Task: Add Bluebonnet Vitamin B-12 to the cart.
Action: Mouse pressed left at (22, 65)
Screenshot: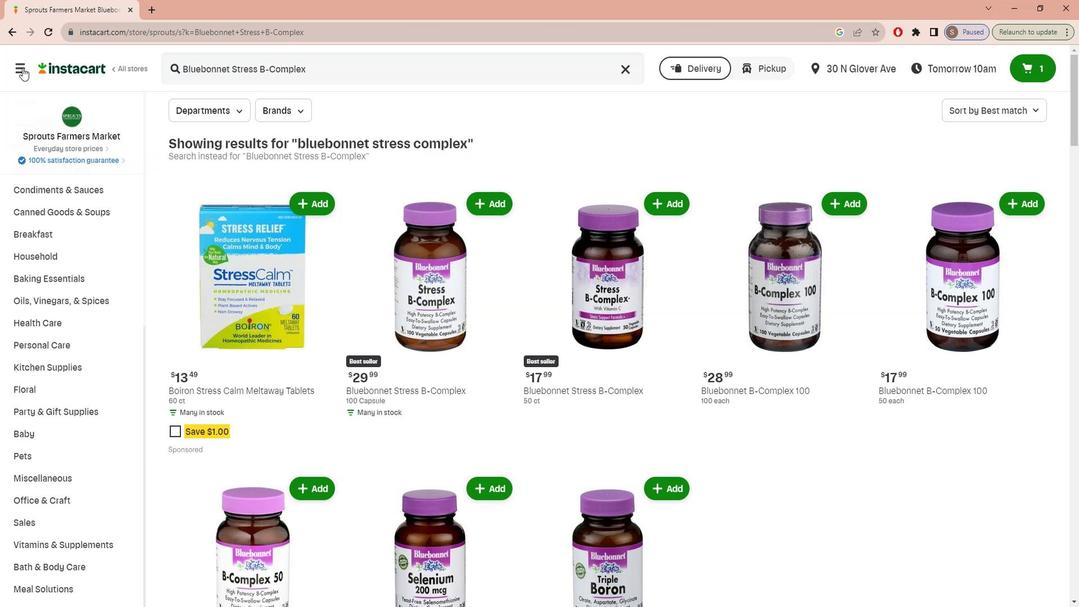 
Action: Mouse moved to (26, 137)
Screenshot: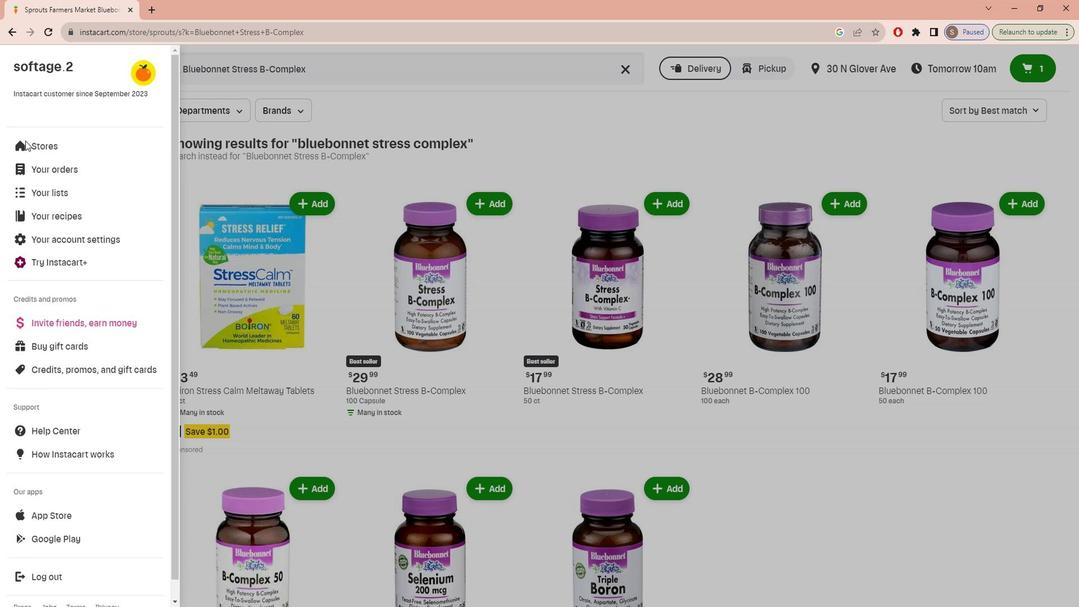 
Action: Mouse pressed left at (26, 137)
Screenshot: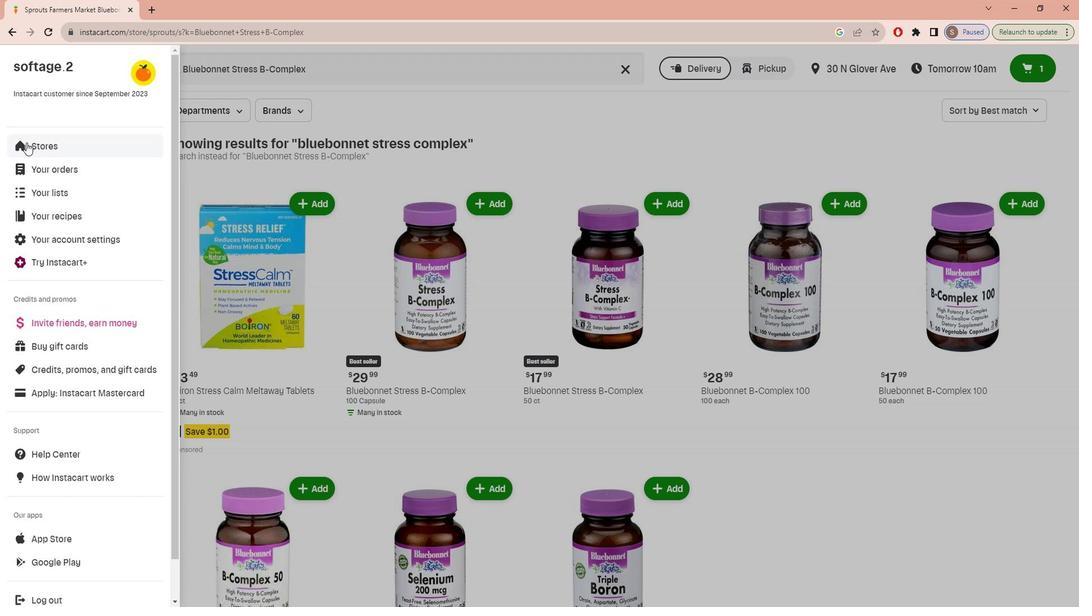 
Action: Mouse moved to (265, 119)
Screenshot: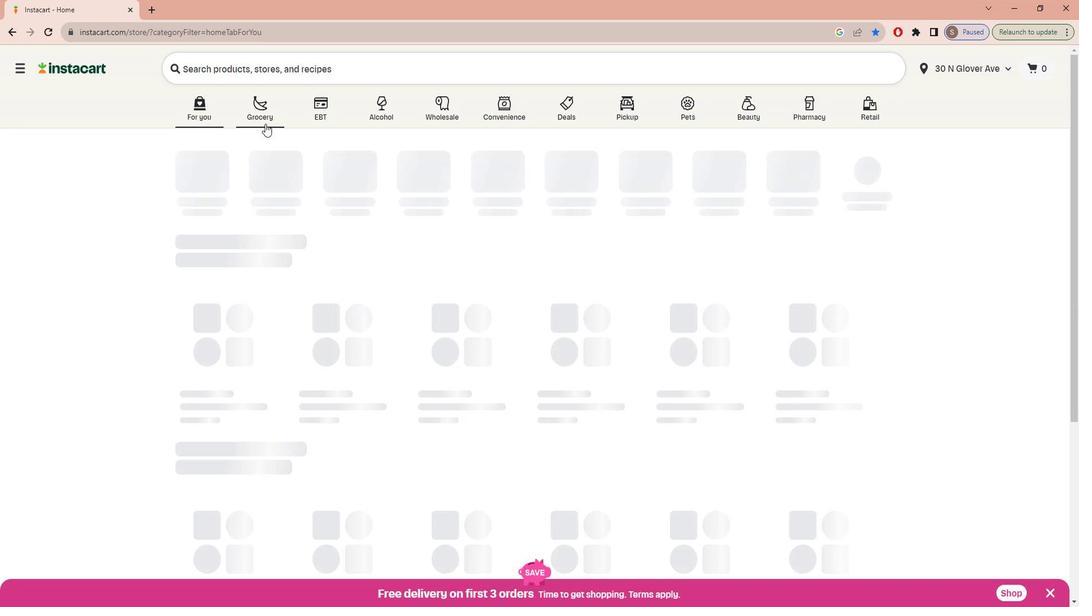 
Action: Mouse pressed left at (265, 119)
Screenshot: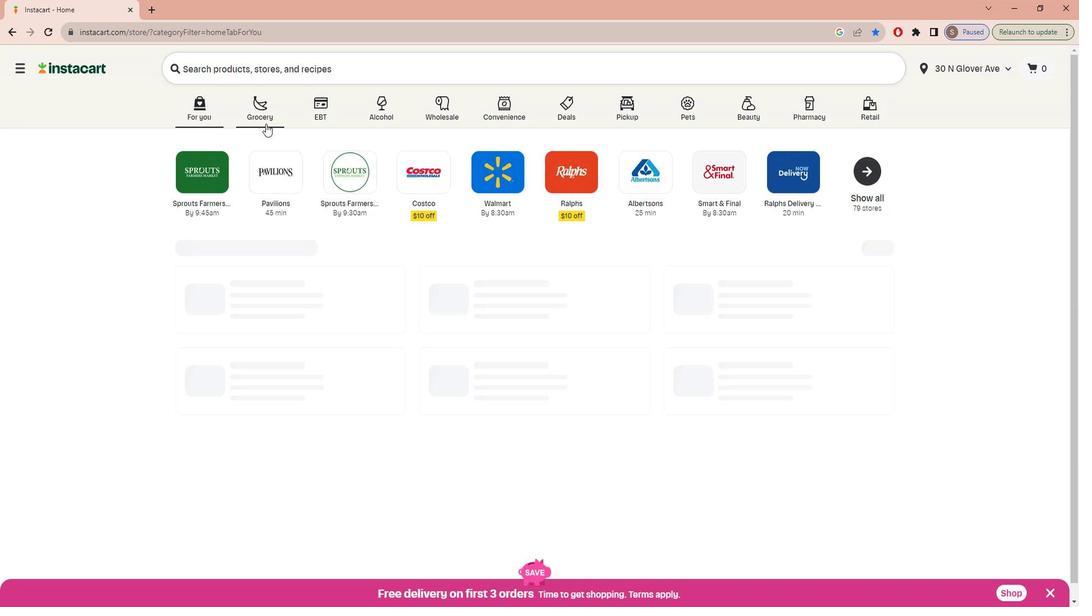 
Action: Mouse moved to (253, 341)
Screenshot: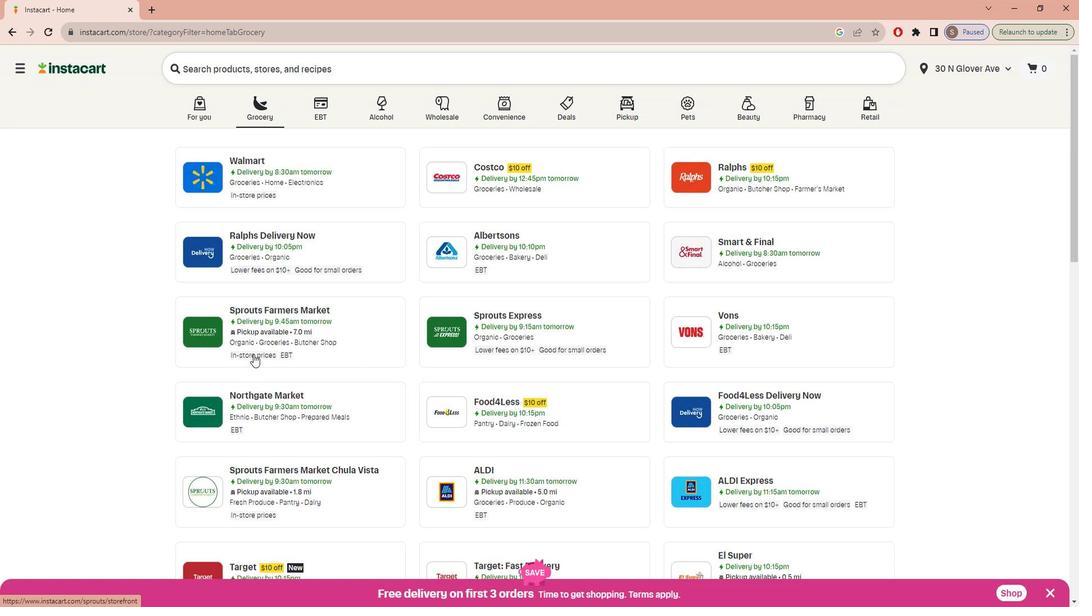 
Action: Mouse pressed left at (253, 341)
Screenshot: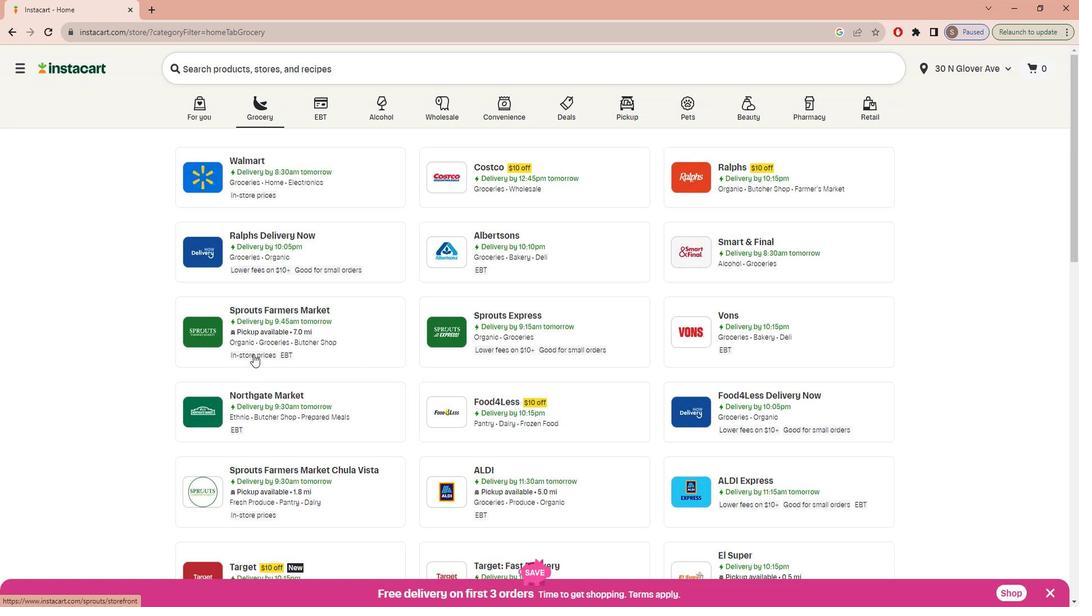 
Action: Mouse moved to (98, 453)
Screenshot: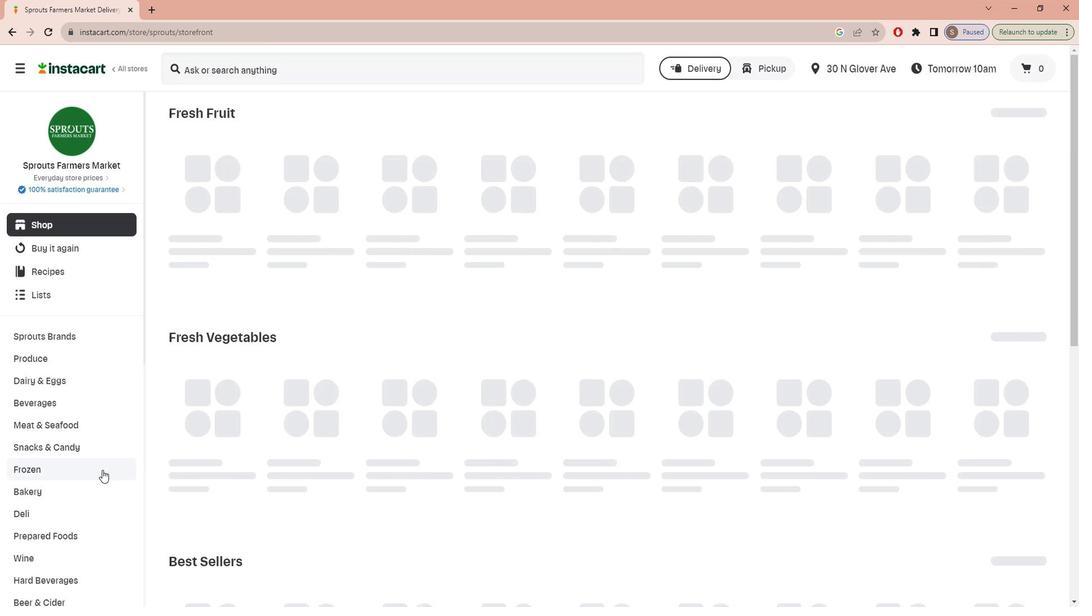 
Action: Mouse scrolled (98, 453) with delta (0, 0)
Screenshot: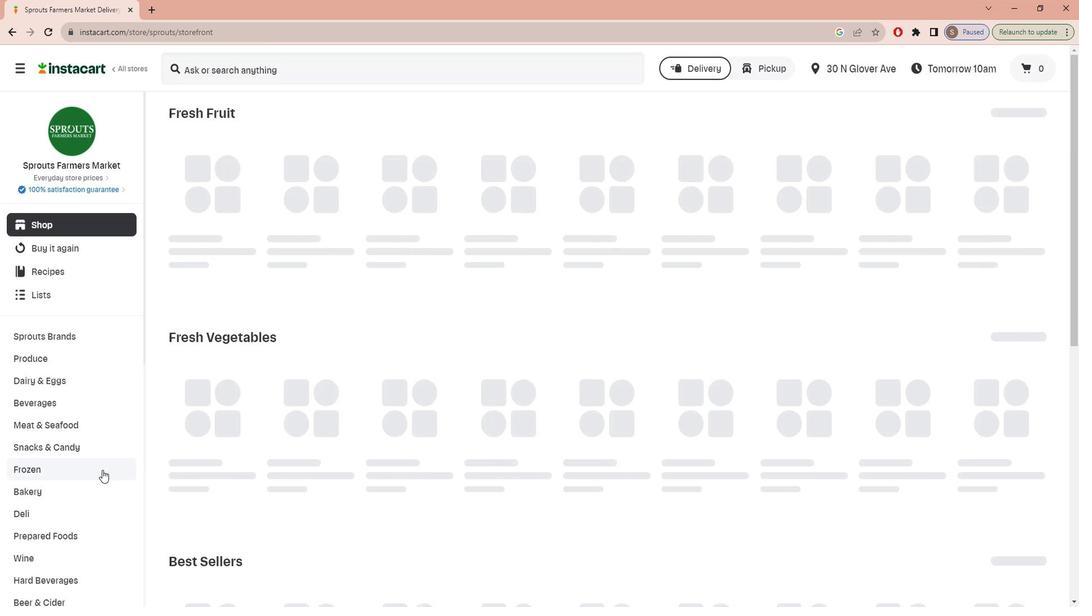 
Action: Mouse moved to (96, 455)
Screenshot: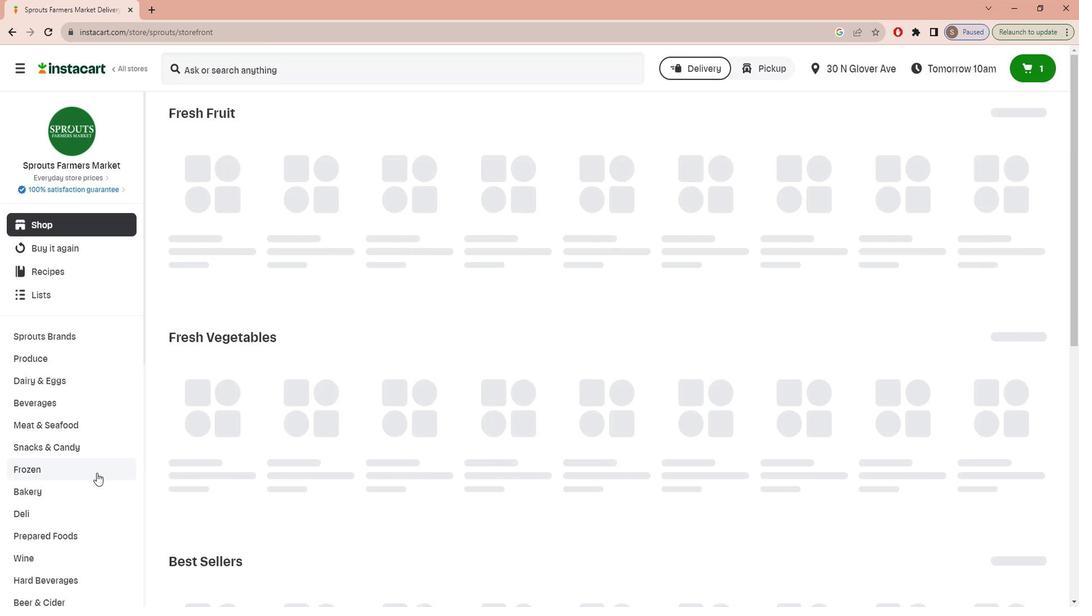 
Action: Mouse scrolled (96, 454) with delta (0, 0)
Screenshot: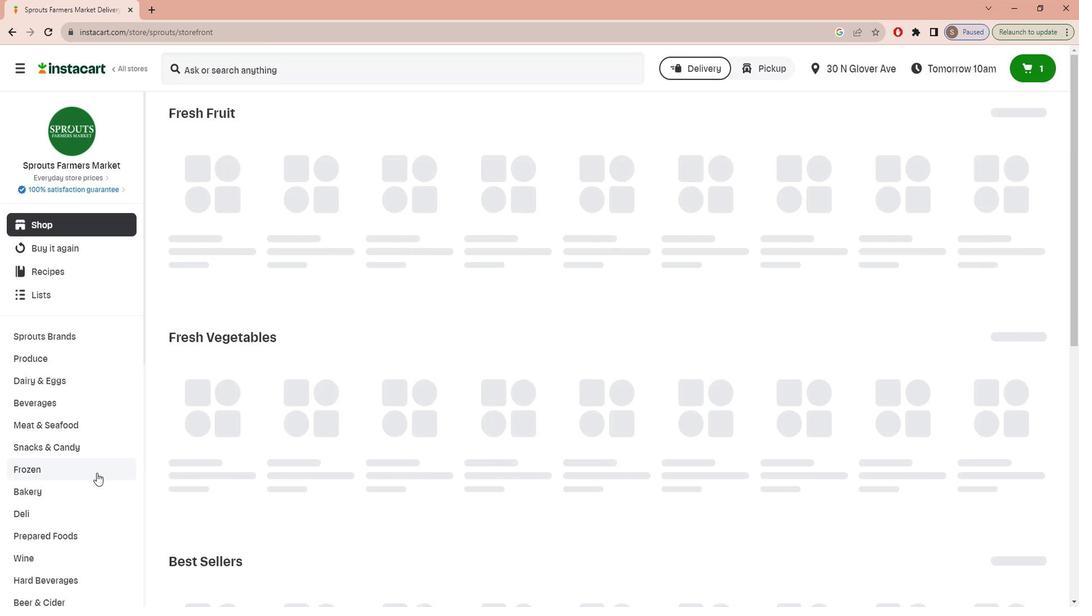 
Action: Mouse moved to (96, 456)
Screenshot: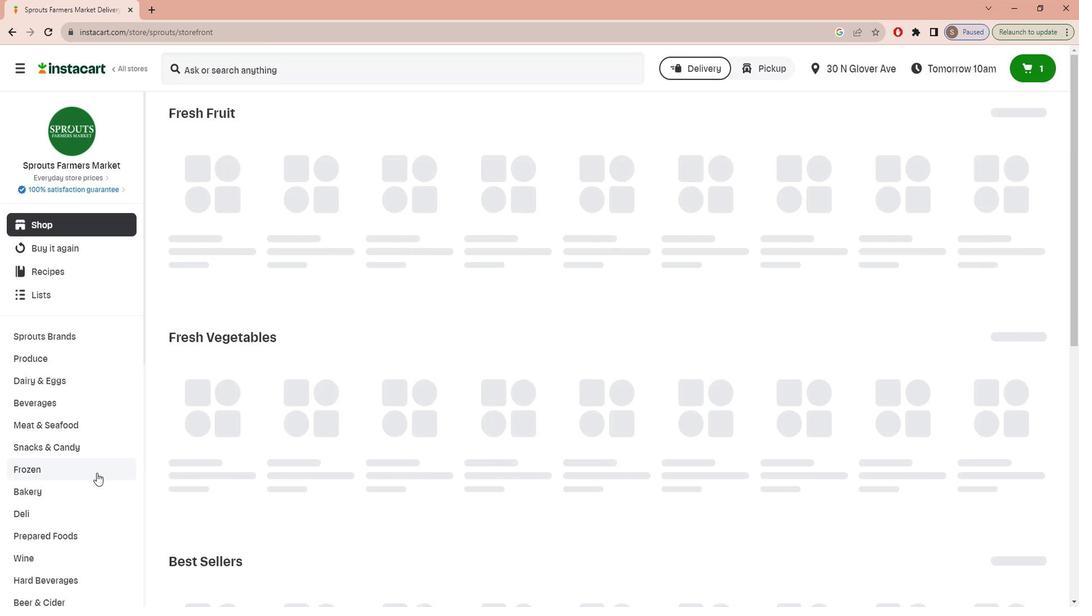 
Action: Mouse scrolled (96, 455) with delta (0, 0)
Screenshot: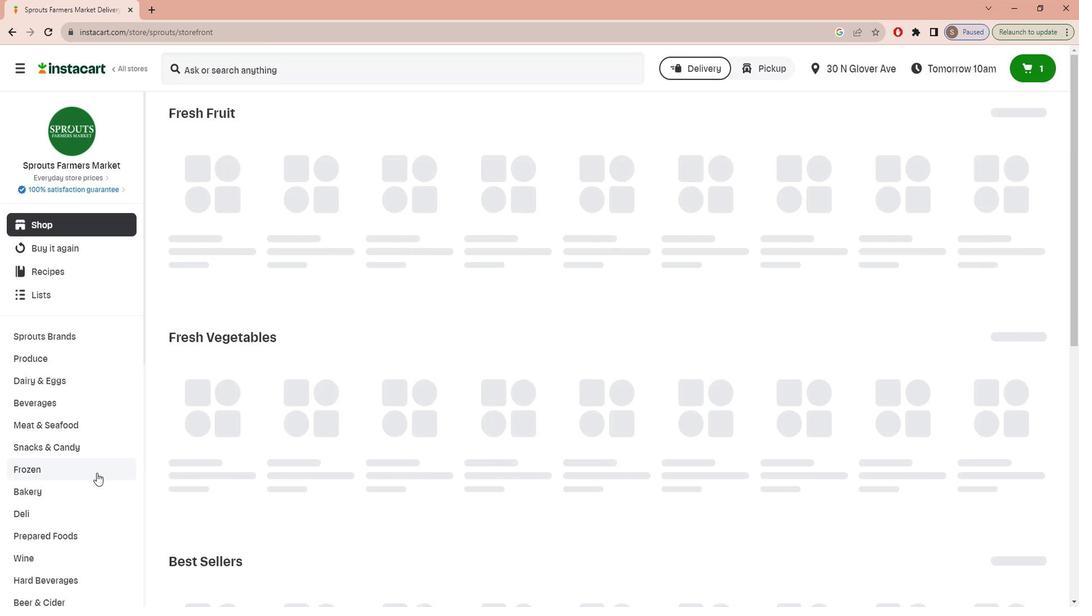 
Action: Mouse scrolled (96, 455) with delta (0, 0)
Screenshot: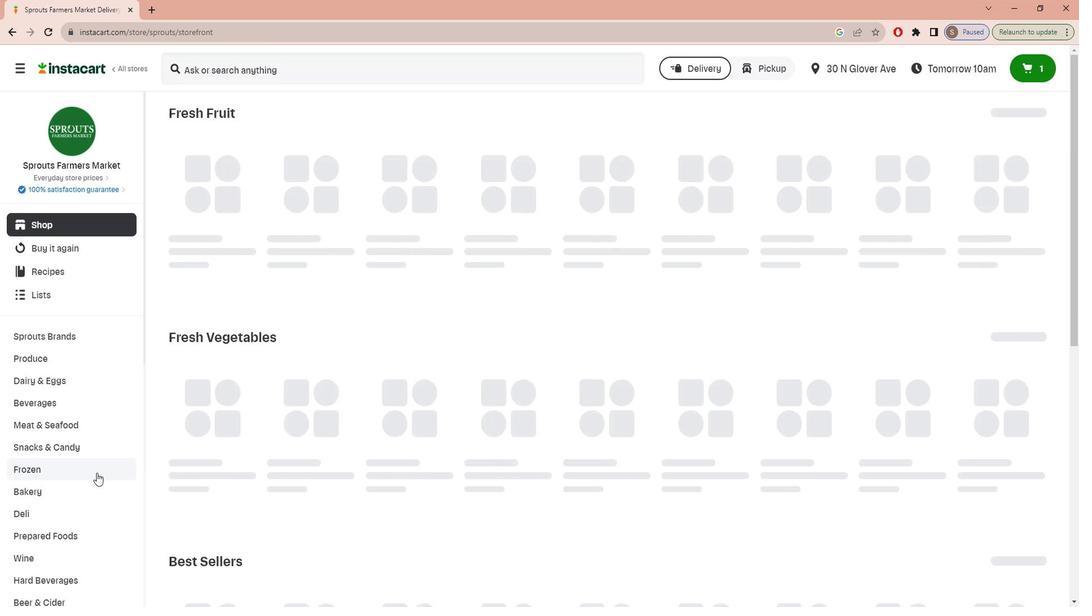 
Action: Mouse scrolled (96, 455) with delta (0, 0)
Screenshot: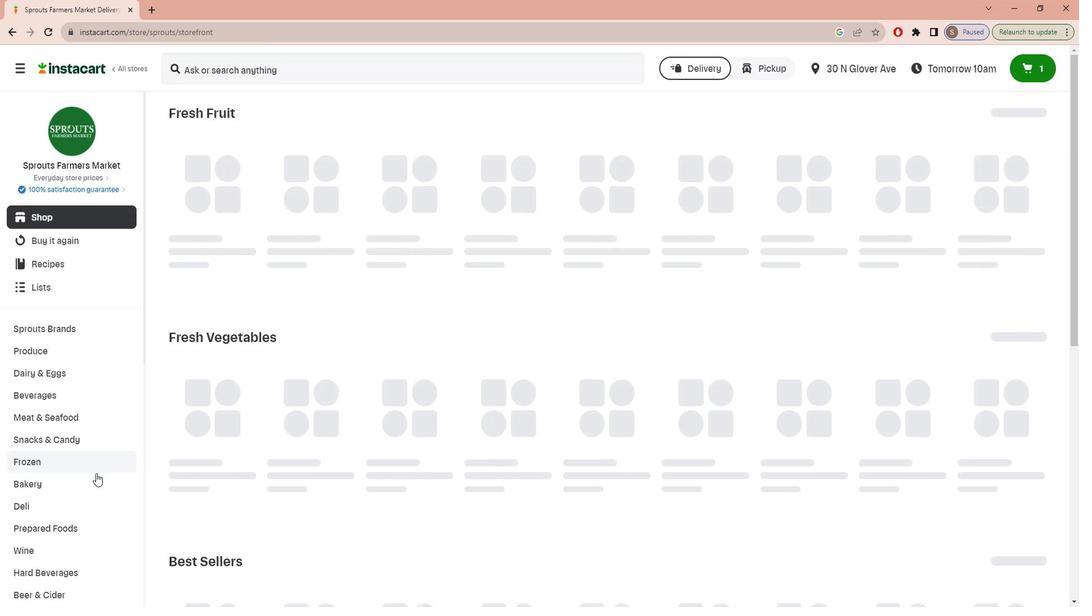
Action: Mouse scrolled (96, 455) with delta (0, 0)
Screenshot: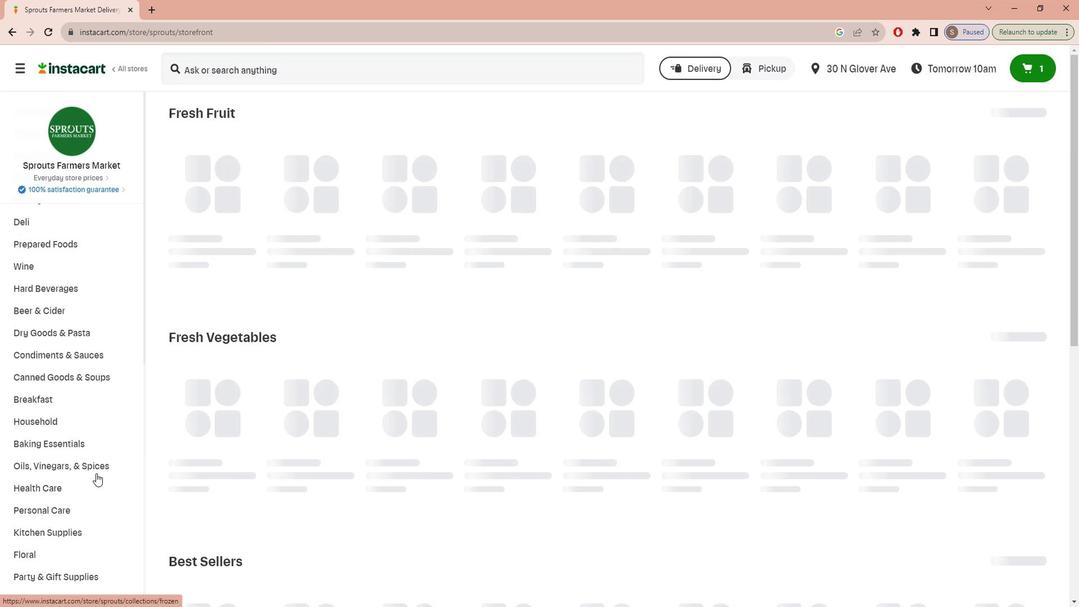 
Action: Mouse scrolled (96, 455) with delta (0, 0)
Screenshot: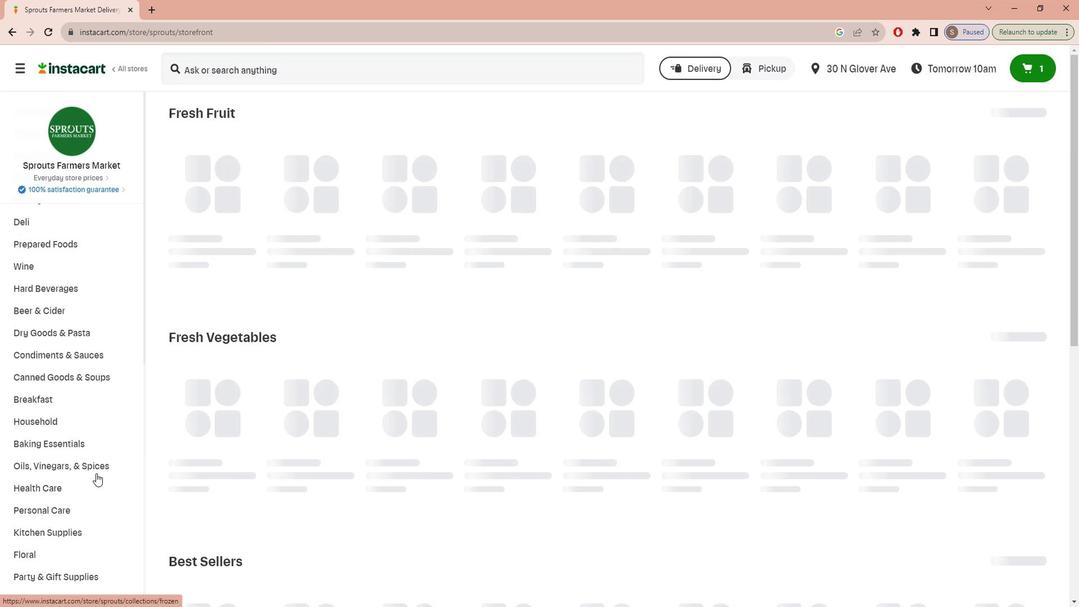
Action: Mouse scrolled (96, 455) with delta (0, 0)
Screenshot: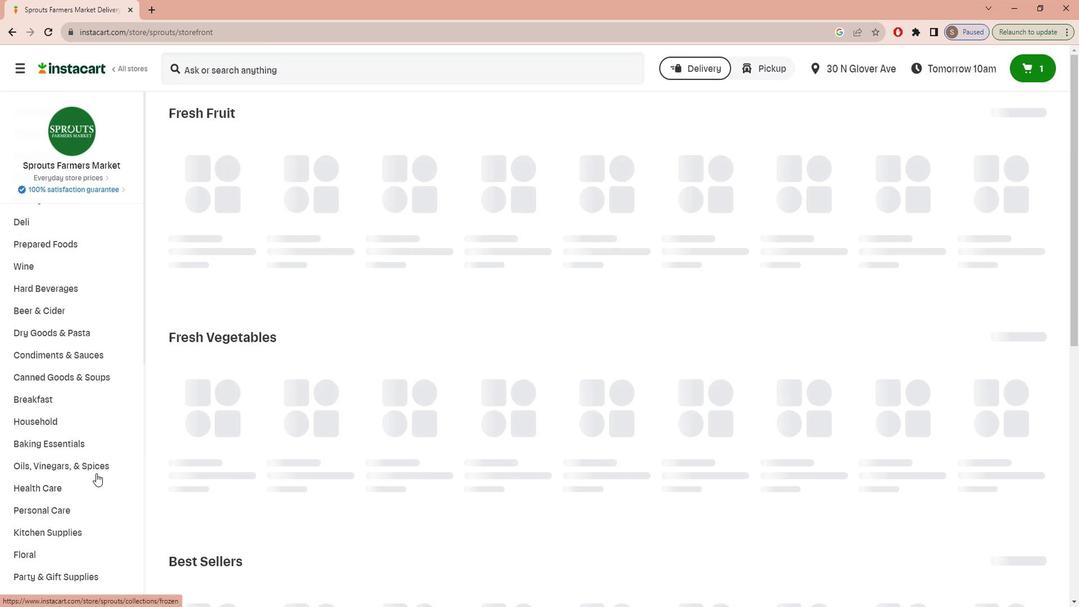 
Action: Mouse scrolled (96, 455) with delta (0, 0)
Screenshot: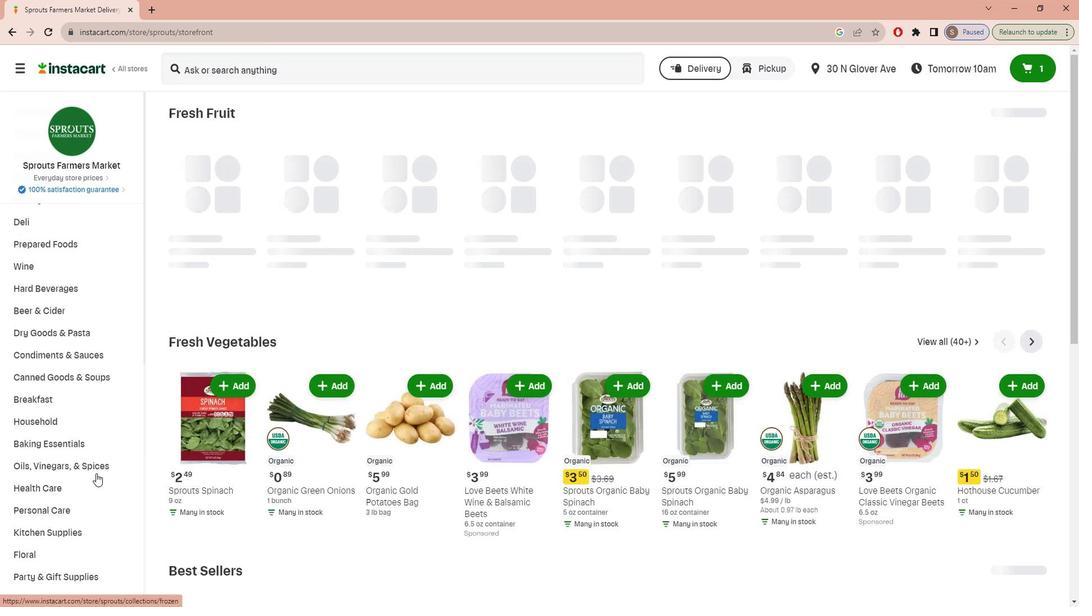 
Action: Mouse scrolled (96, 455) with delta (0, 0)
Screenshot: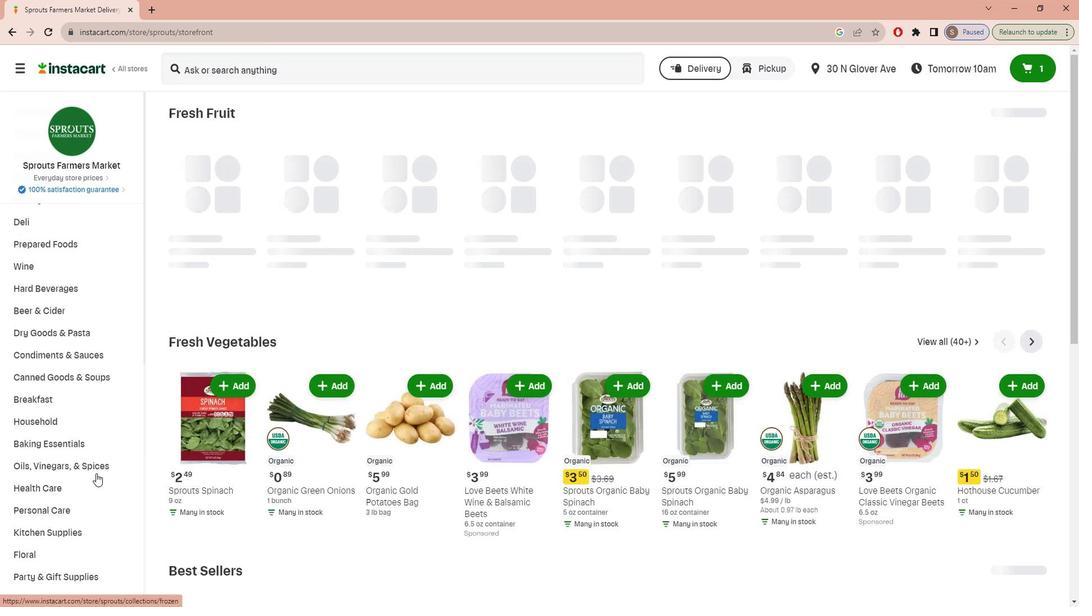 
Action: Mouse scrolled (96, 455) with delta (0, 0)
Screenshot: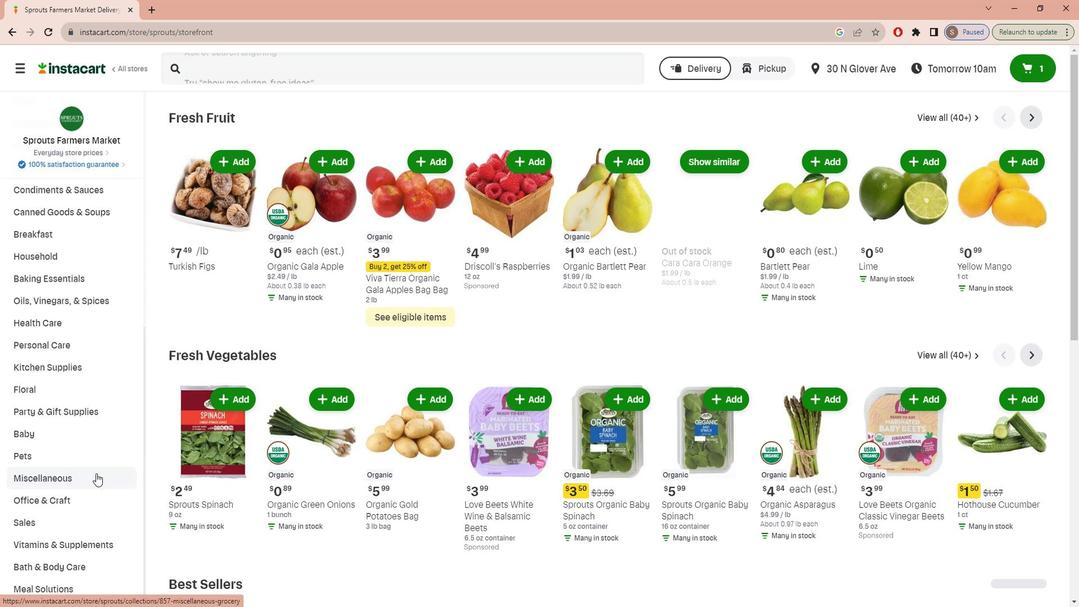 
Action: Mouse scrolled (96, 455) with delta (0, 0)
Screenshot: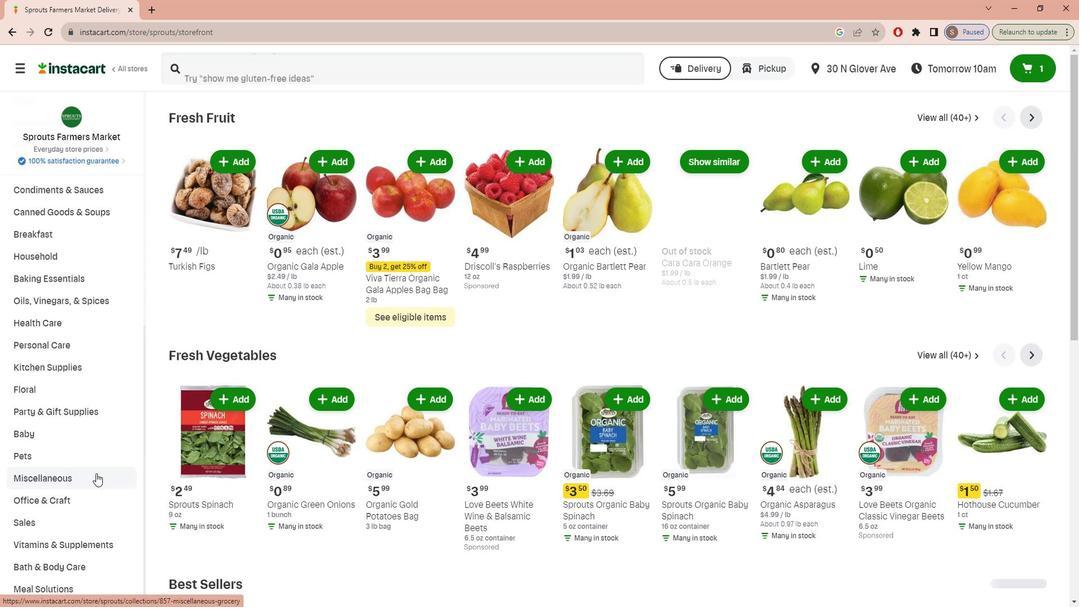 
Action: Mouse scrolled (96, 455) with delta (0, 0)
Screenshot: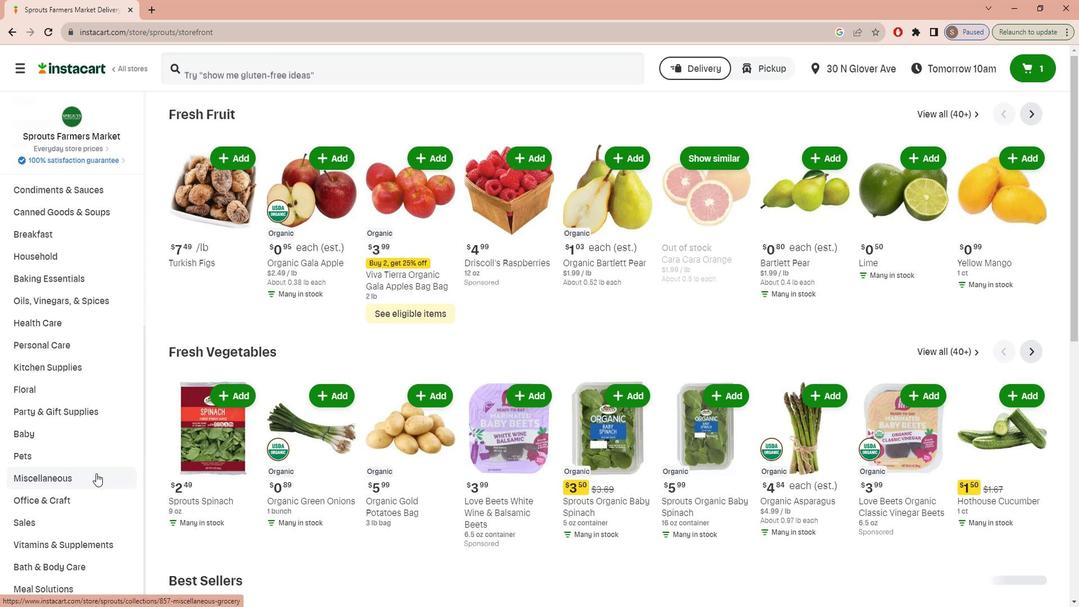 
Action: Mouse moved to (88, 518)
Screenshot: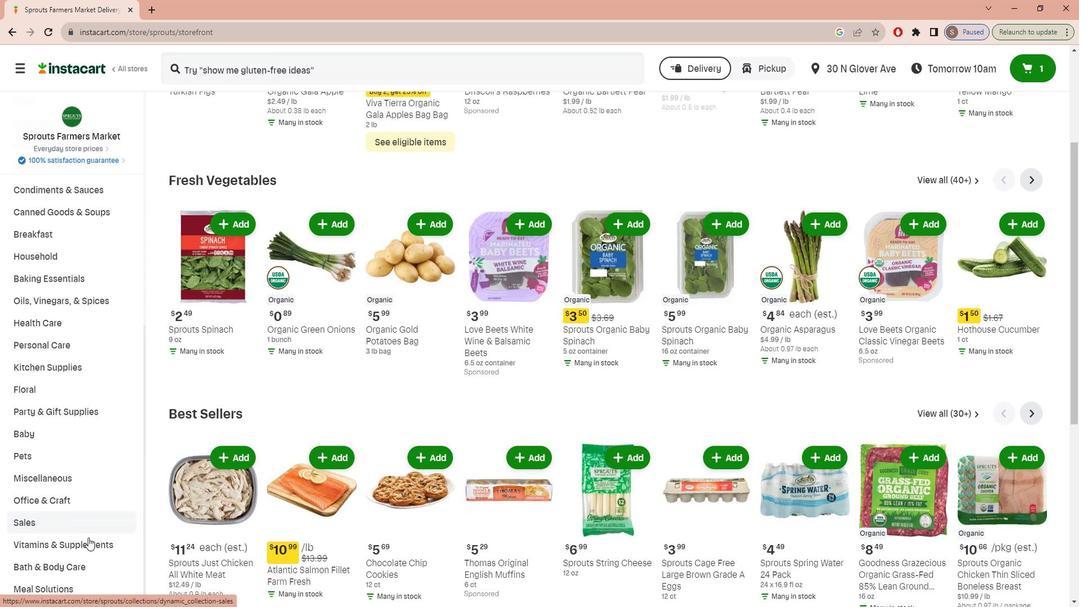 
Action: Mouse pressed left at (88, 518)
Screenshot: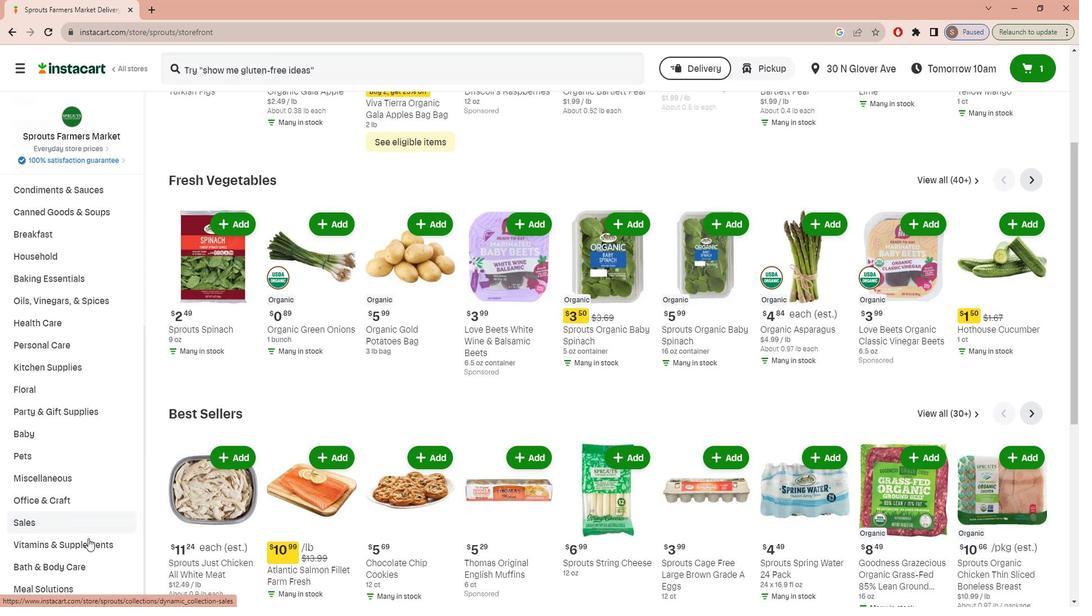
Action: Mouse moved to (1047, 138)
Screenshot: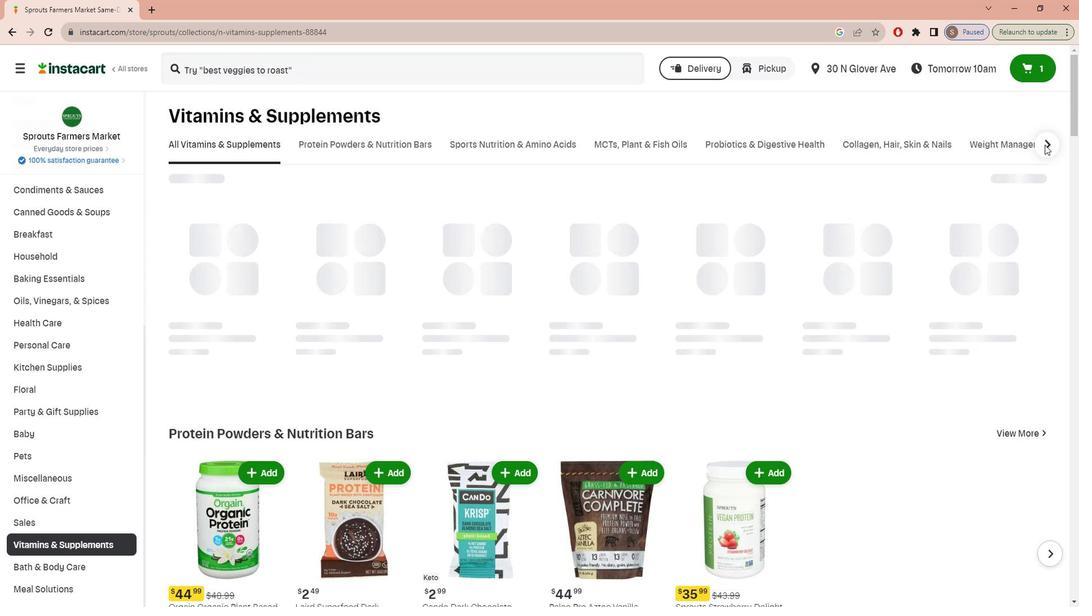 
Action: Mouse pressed left at (1047, 138)
Screenshot: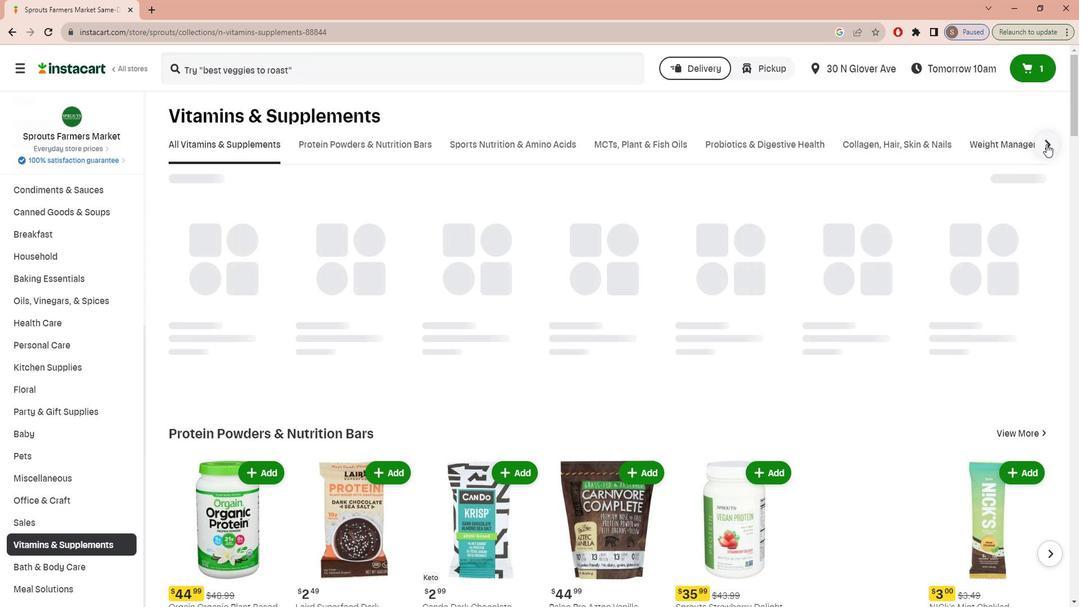 
Action: Mouse moved to (760, 137)
Screenshot: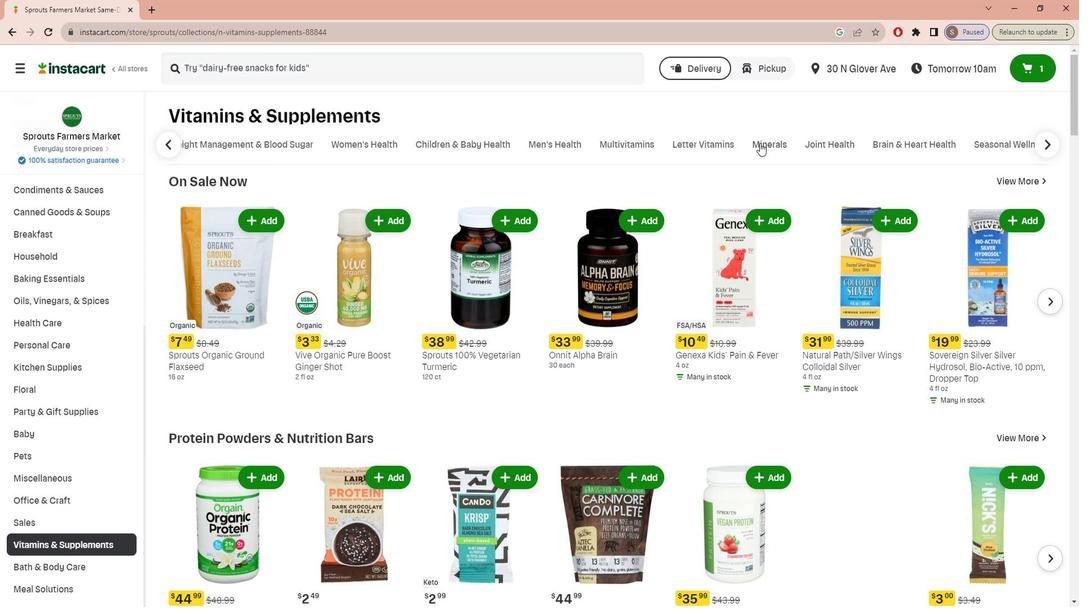 
Action: Mouse pressed left at (760, 137)
Screenshot: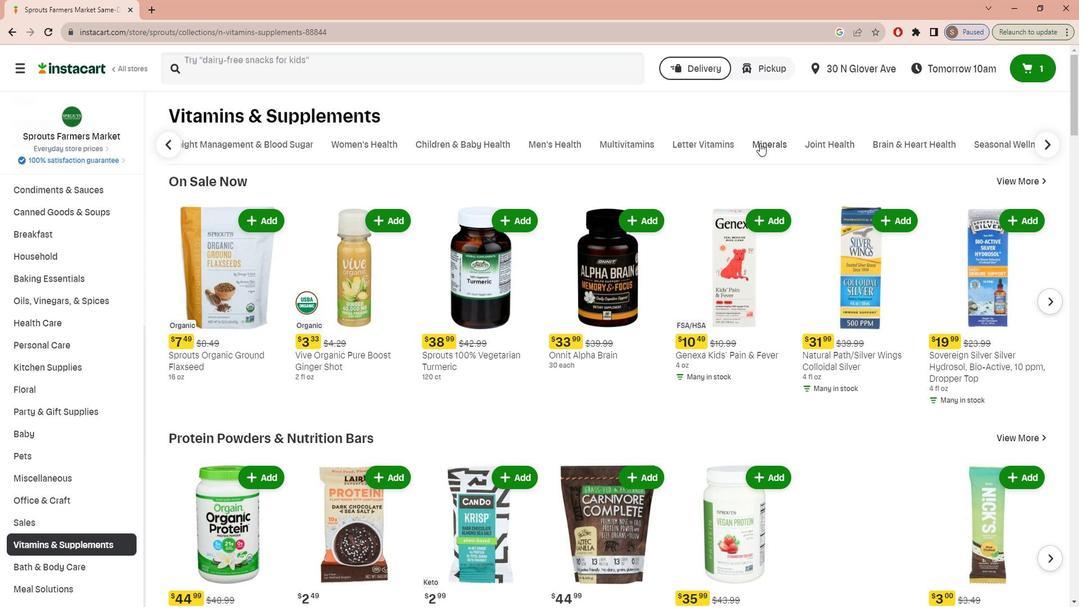 
Action: Mouse moved to (339, 65)
Screenshot: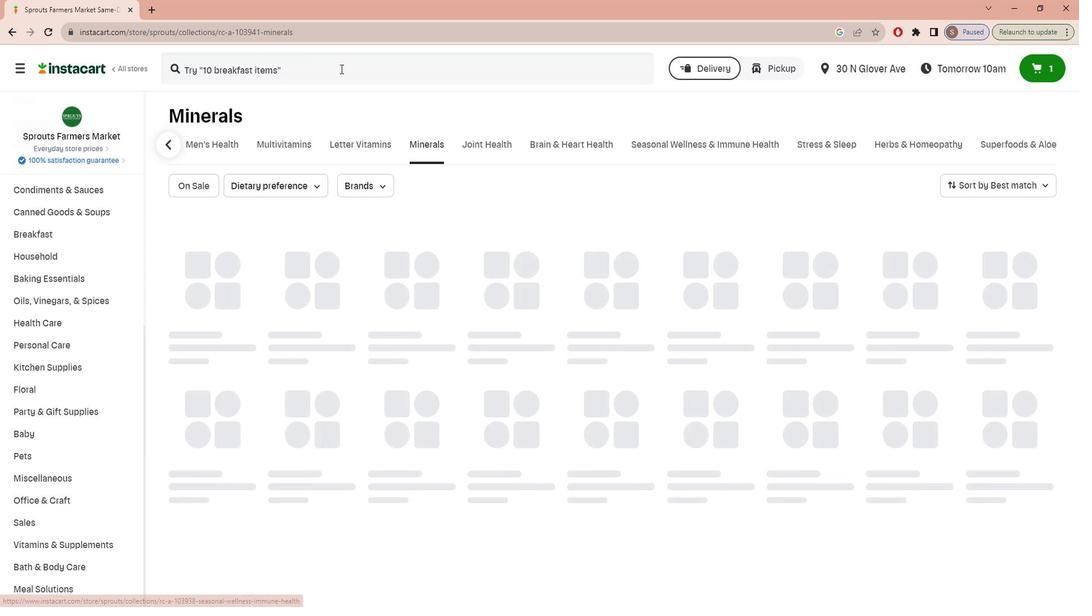 
Action: Mouse pressed left at (339, 65)
Screenshot: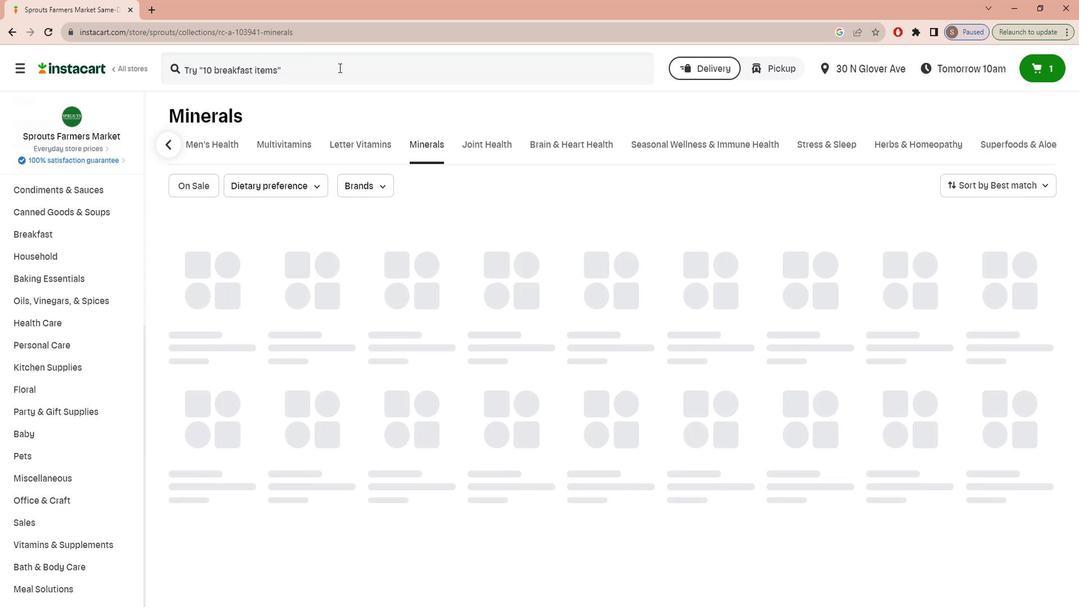
Action: Key pressed b<Key.caps_lock>LUEBONNET<Key.space><Key.caps_lock>v<Key.caps_lock>ITAMIN<Key.space><Key.caps_lock>b-12<Key.enter>
Screenshot: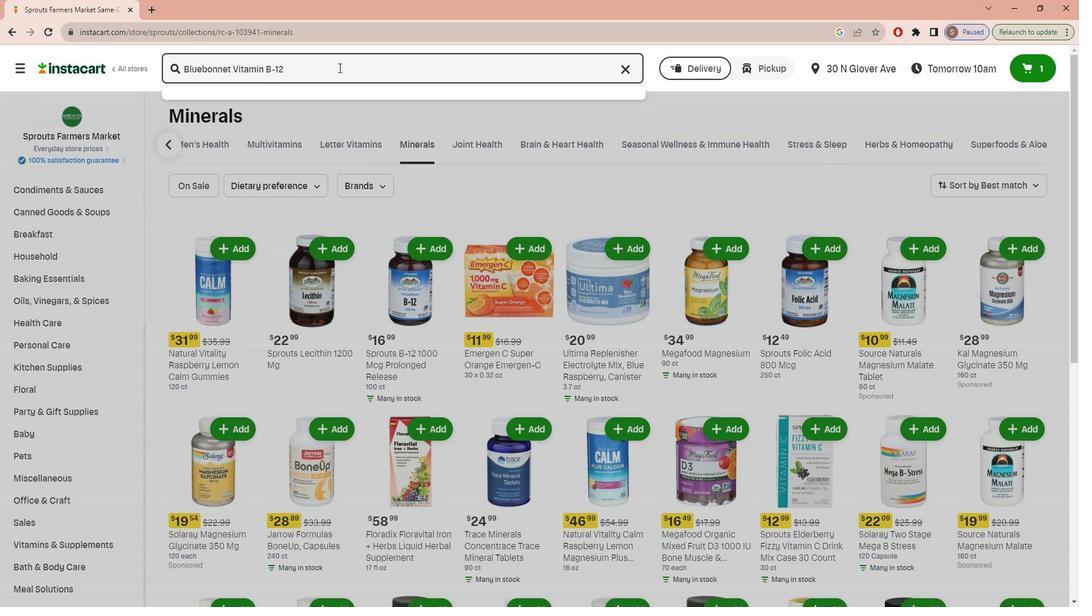 
Action: Mouse moved to (317, 190)
Screenshot: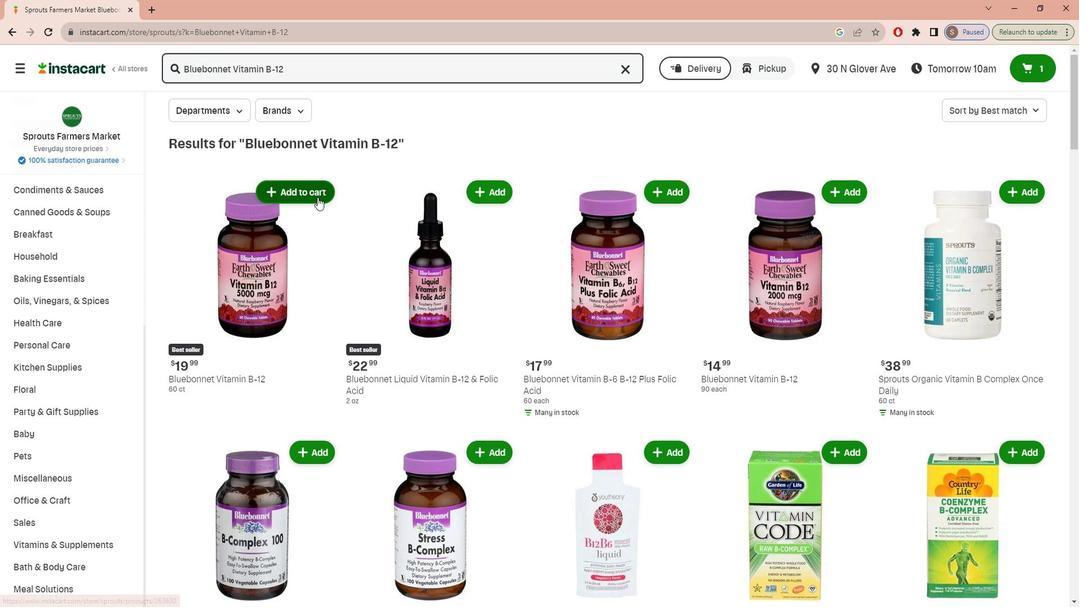 
Action: Mouse pressed left at (317, 190)
Screenshot: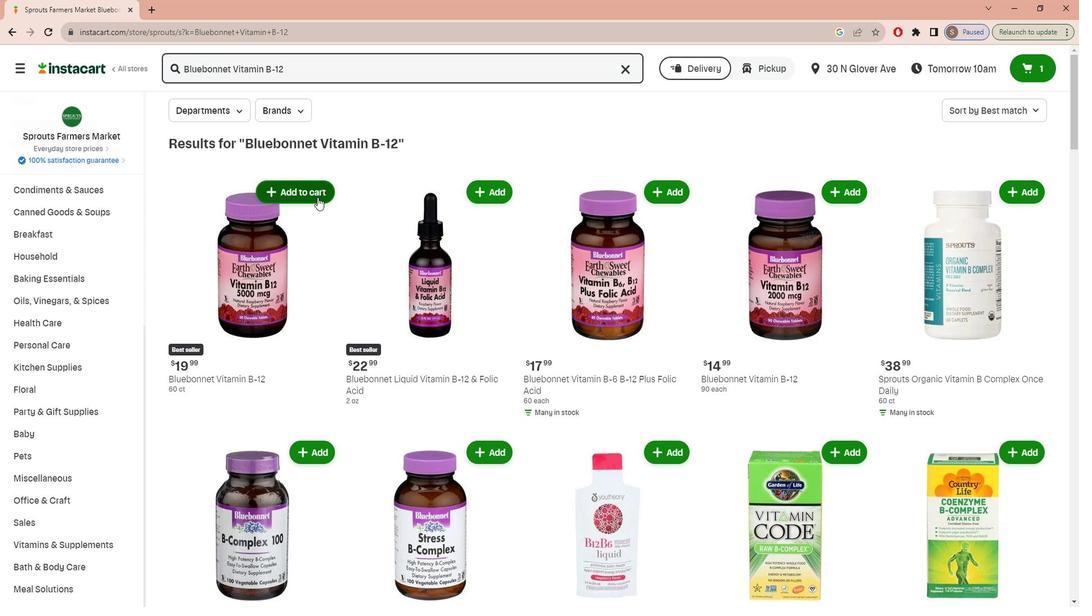 
Action: Mouse moved to (331, 258)
Screenshot: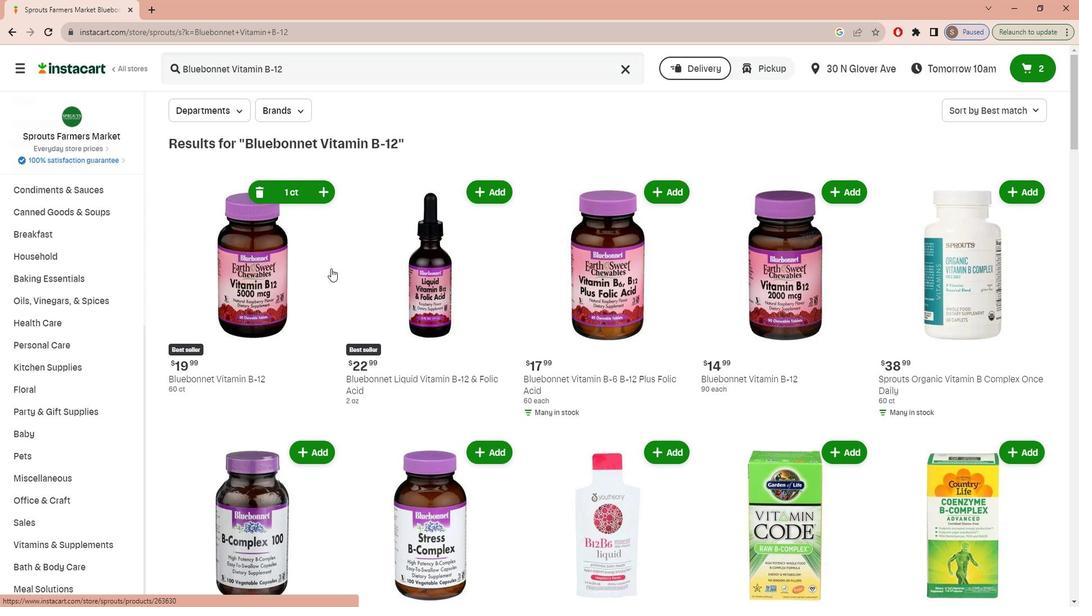 
